 Task: Use the audio channel remapper to remap the "Rear left" to "Right".
Action: Mouse moved to (126, 17)
Screenshot: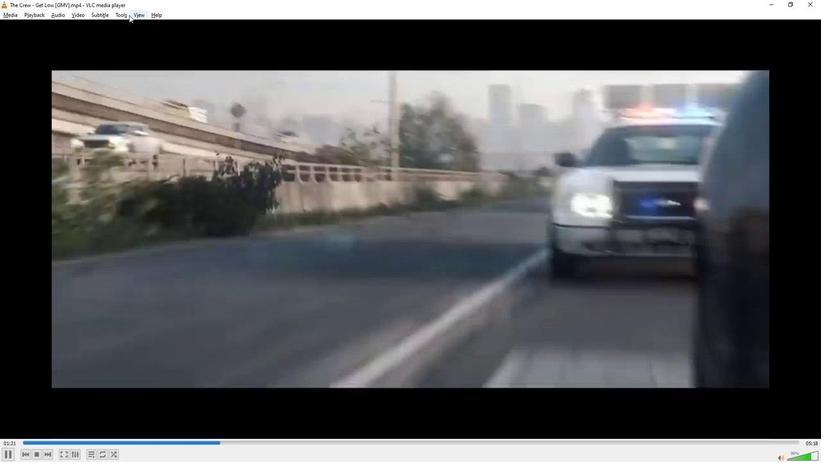 
Action: Mouse pressed left at (126, 17)
Screenshot: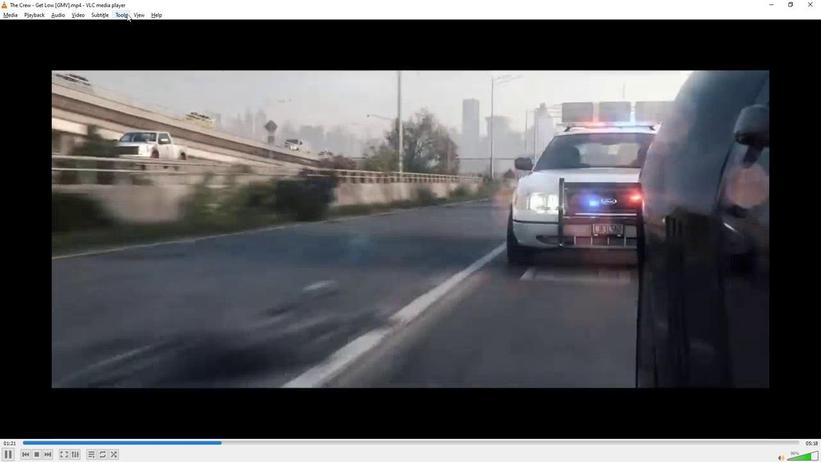 
Action: Mouse moved to (145, 115)
Screenshot: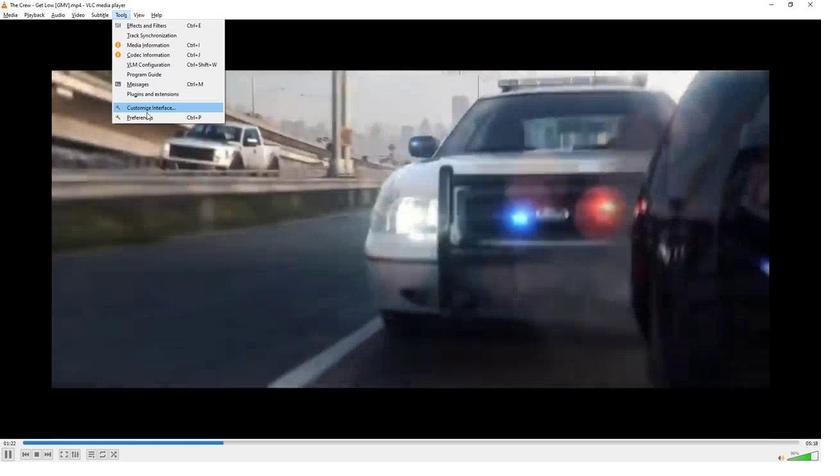 
Action: Mouse pressed left at (145, 115)
Screenshot: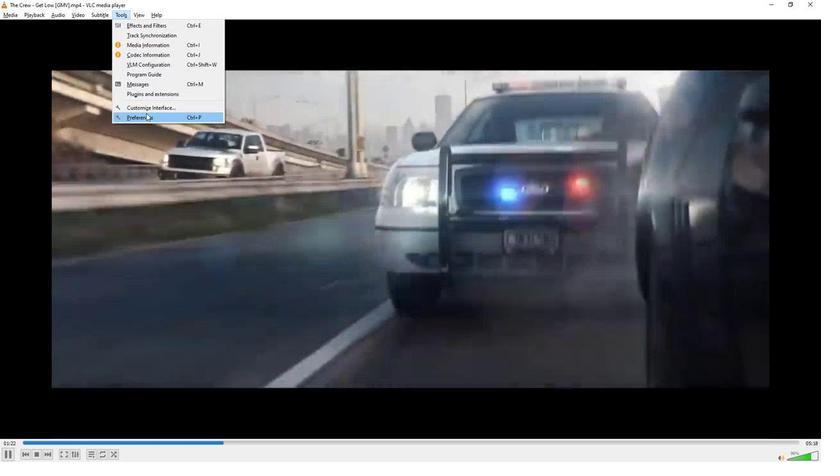 
Action: Mouse moved to (241, 347)
Screenshot: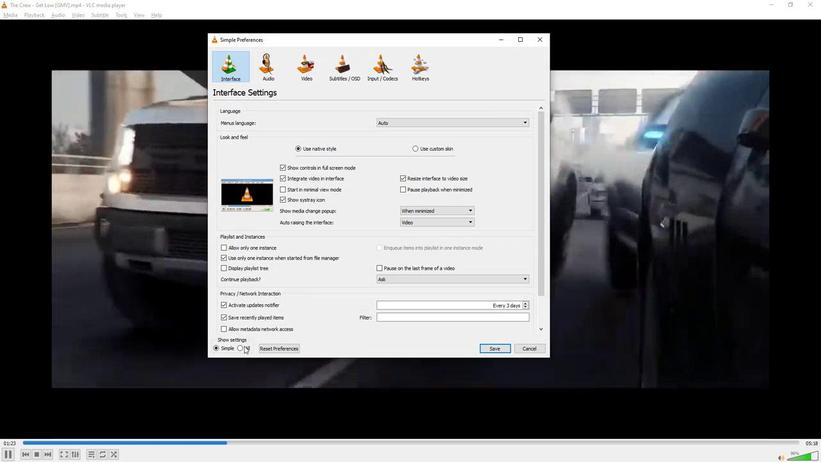 
Action: Mouse pressed left at (241, 347)
Screenshot: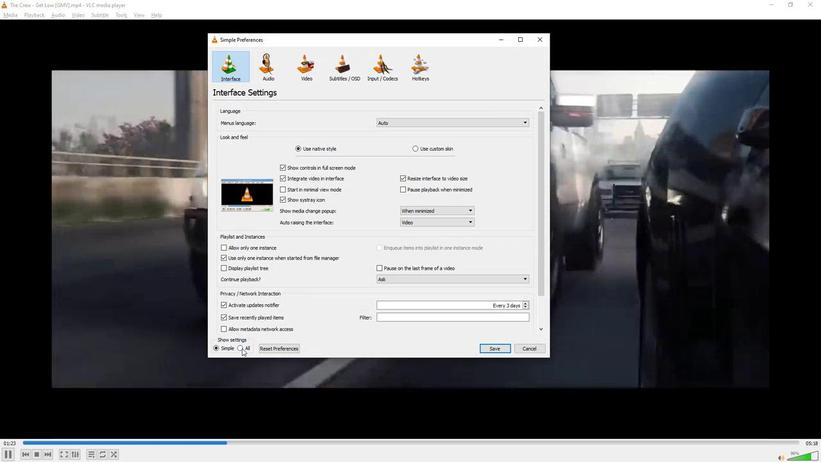 
Action: Mouse moved to (227, 159)
Screenshot: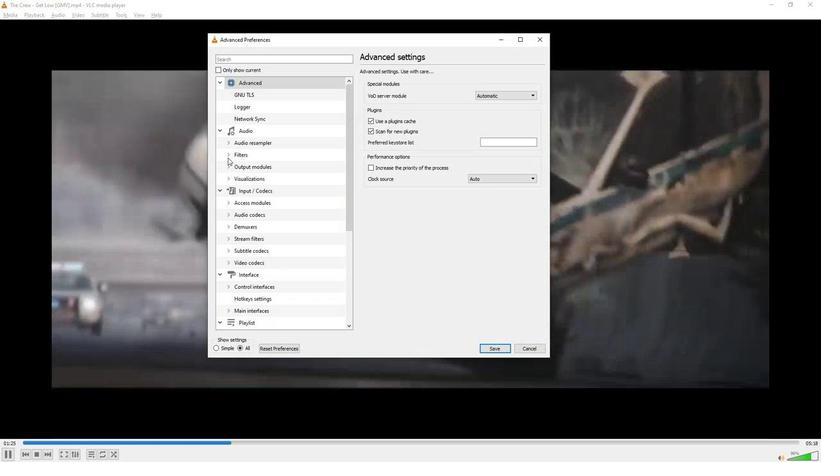 
Action: Mouse pressed left at (227, 159)
Screenshot: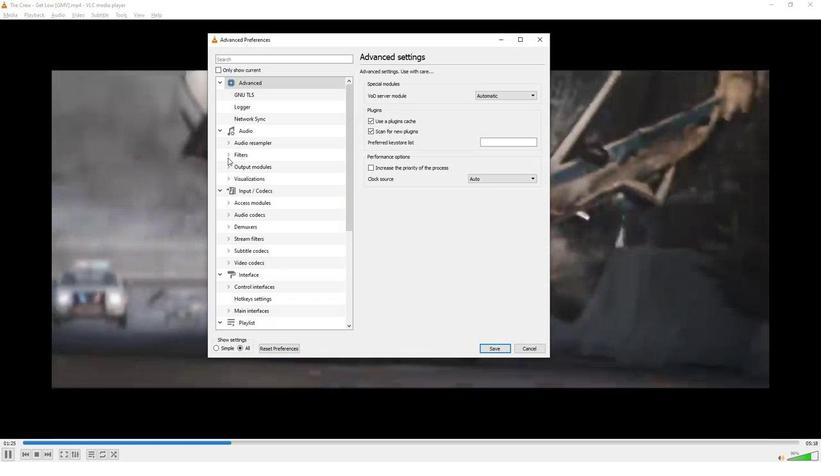 
Action: Mouse moved to (258, 270)
Screenshot: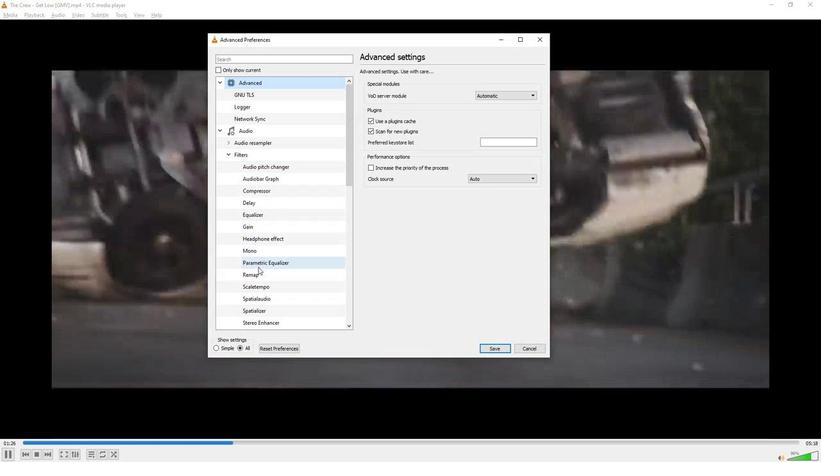 
Action: Mouse pressed left at (258, 270)
Screenshot: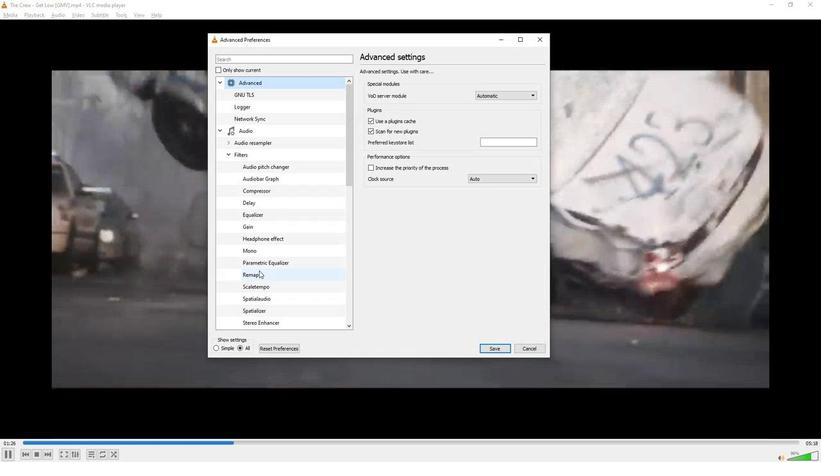 
Action: Mouse moved to (501, 121)
Screenshot: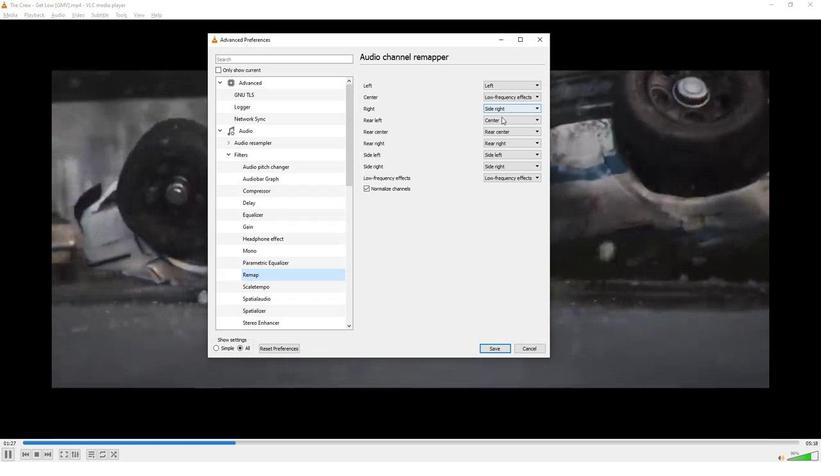 
Action: Mouse pressed left at (501, 121)
Screenshot: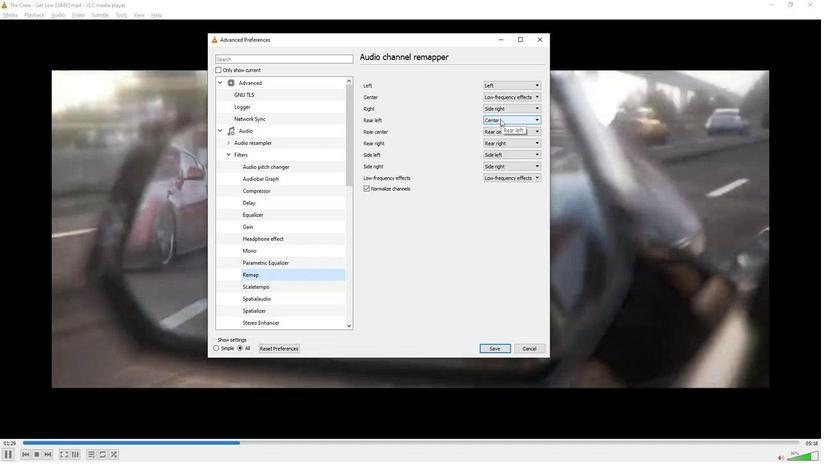 
Action: Mouse moved to (497, 138)
Screenshot: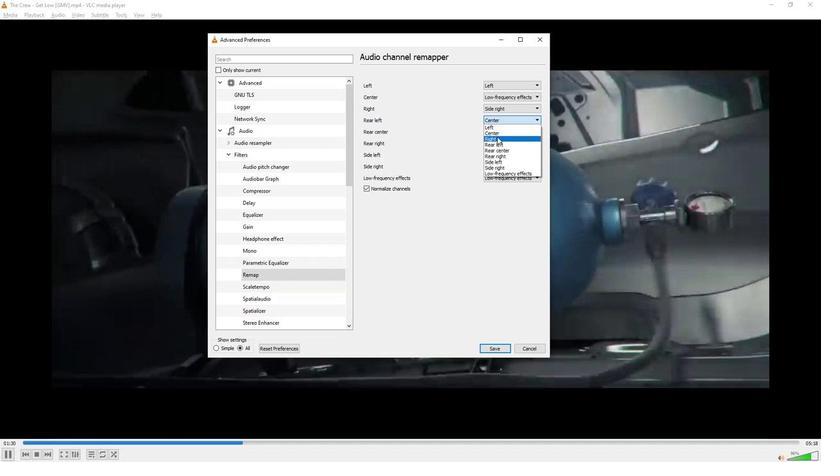 
Action: Mouse pressed left at (497, 138)
Screenshot: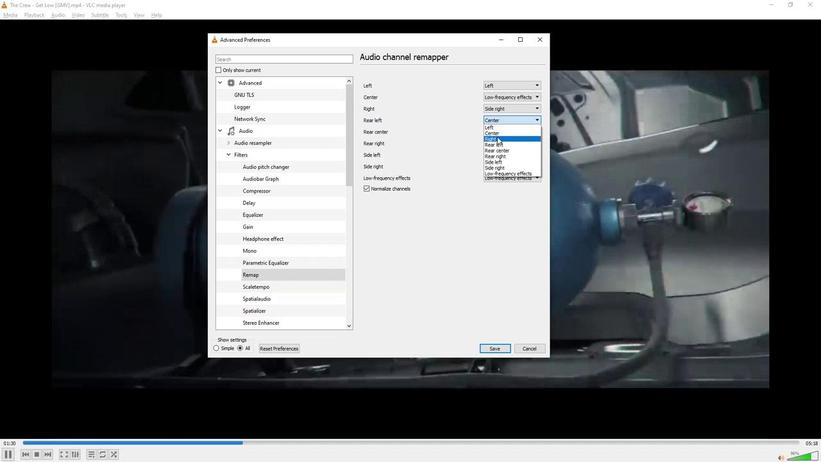 
Action: Mouse moved to (442, 230)
Screenshot: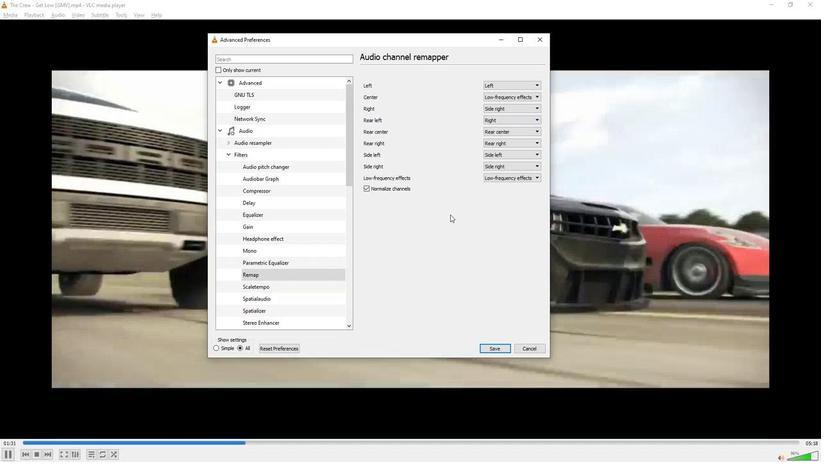 
